 Task: Select the 1 option in the scale.
Action: Mouse moved to (131, 454)
Screenshot: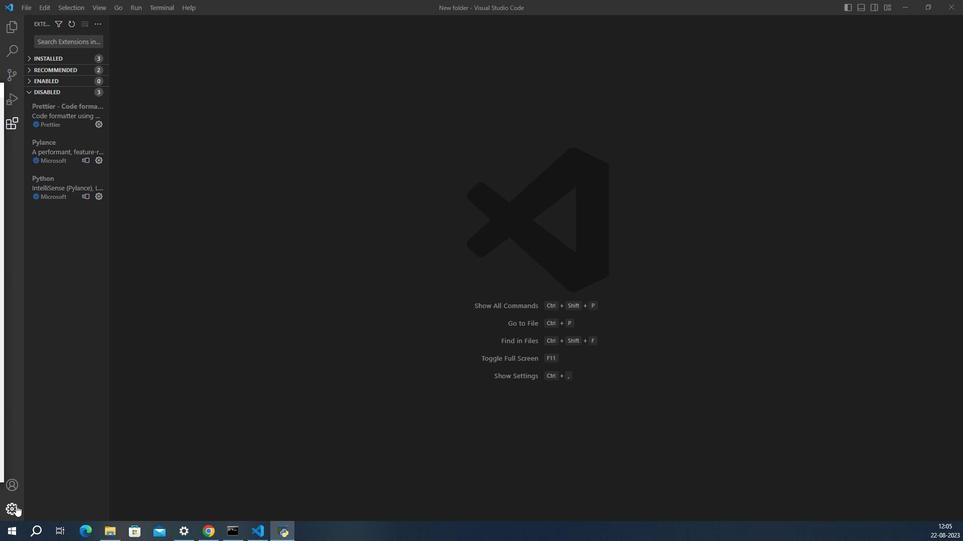 
Action: Mouse pressed left at (131, 454)
Screenshot: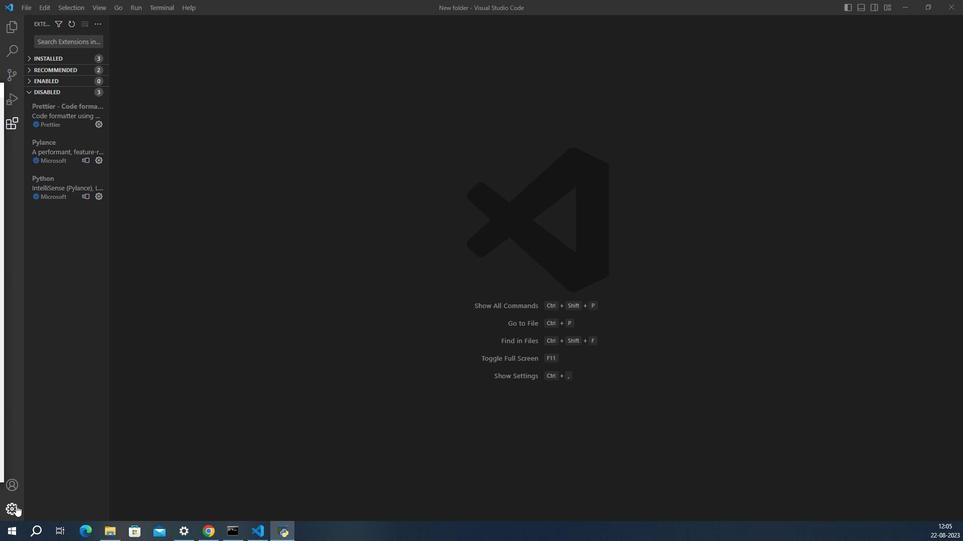 
Action: Mouse moved to (160, 425)
Screenshot: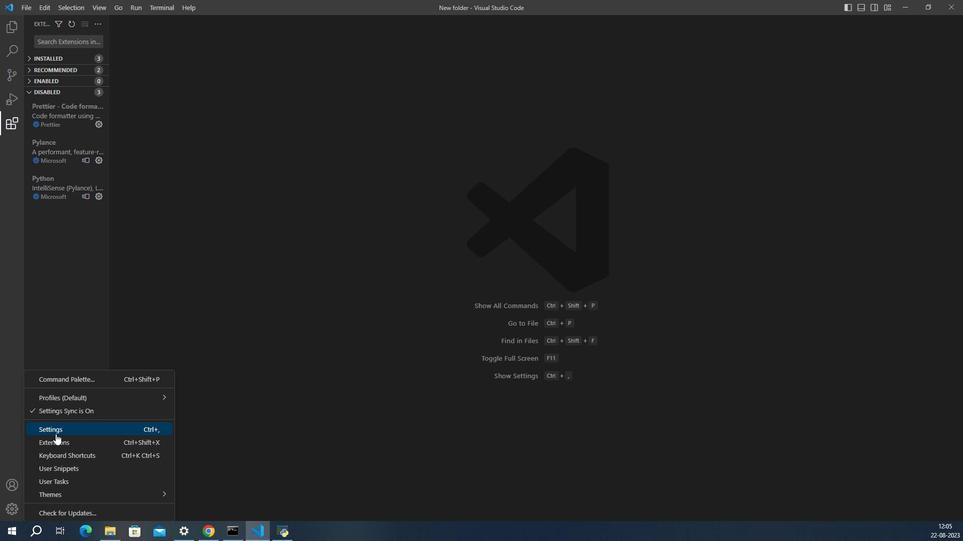 
Action: Mouse pressed left at (160, 425)
Screenshot: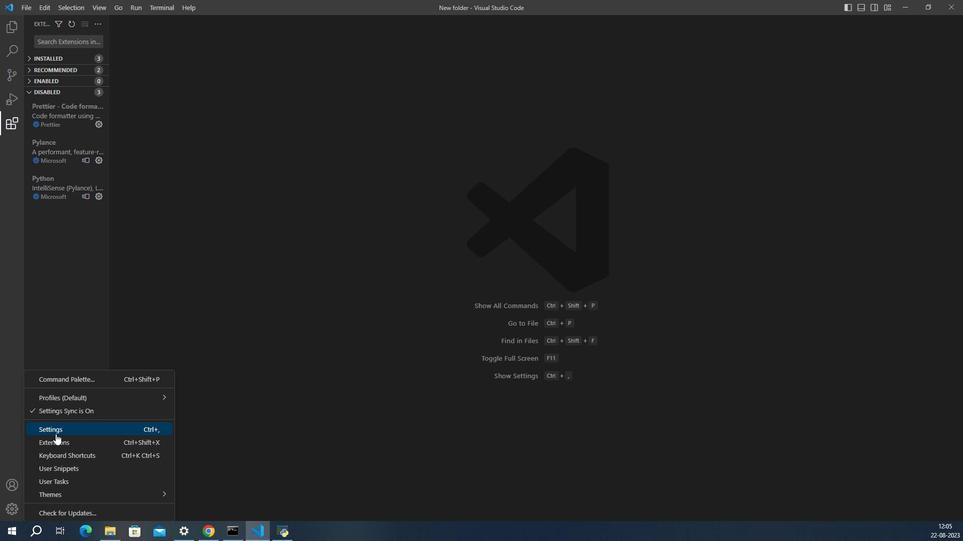 
Action: Mouse moved to (475, 411)
Screenshot: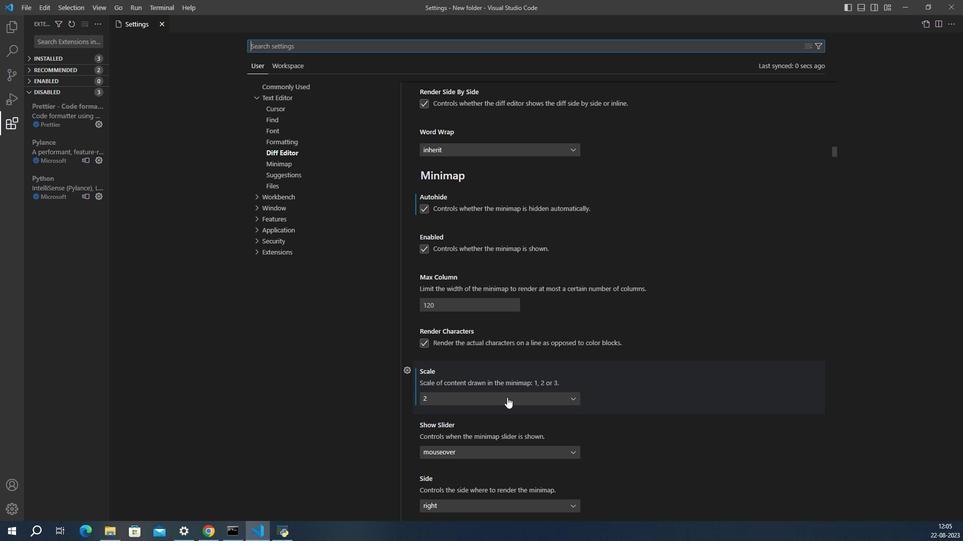 
Action: Mouse pressed left at (475, 411)
Screenshot: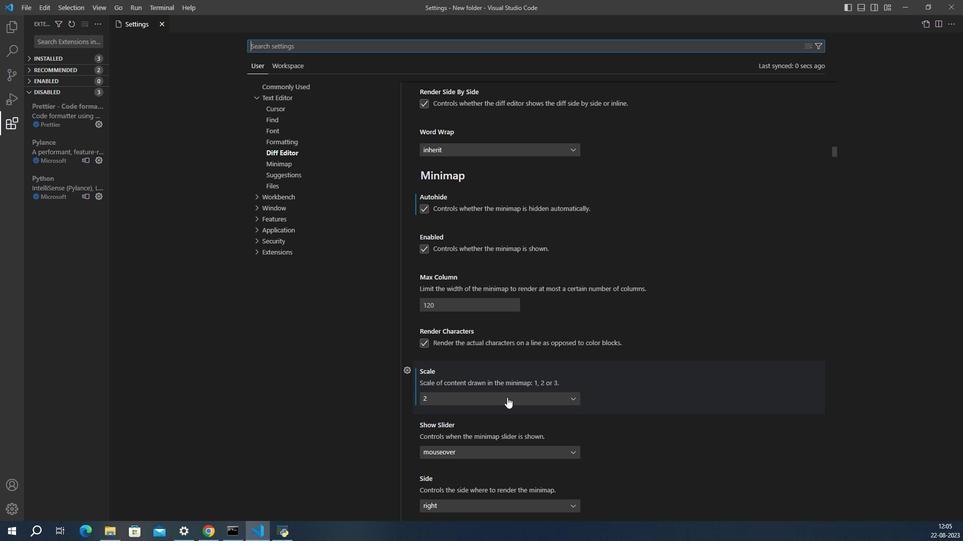 
Action: Mouse moved to (421, 415)
Screenshot: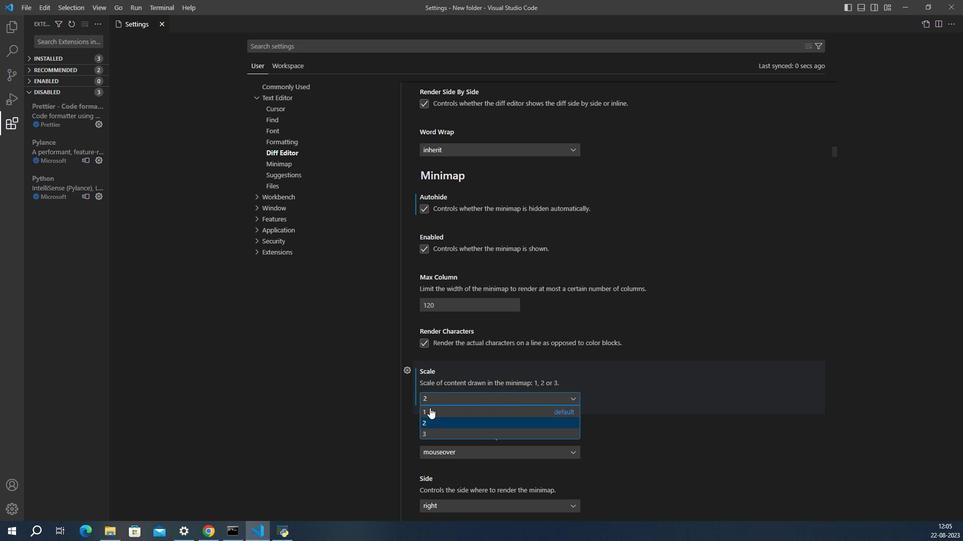 
Action: Mouse pressed left at (421, 415)
Screenshot: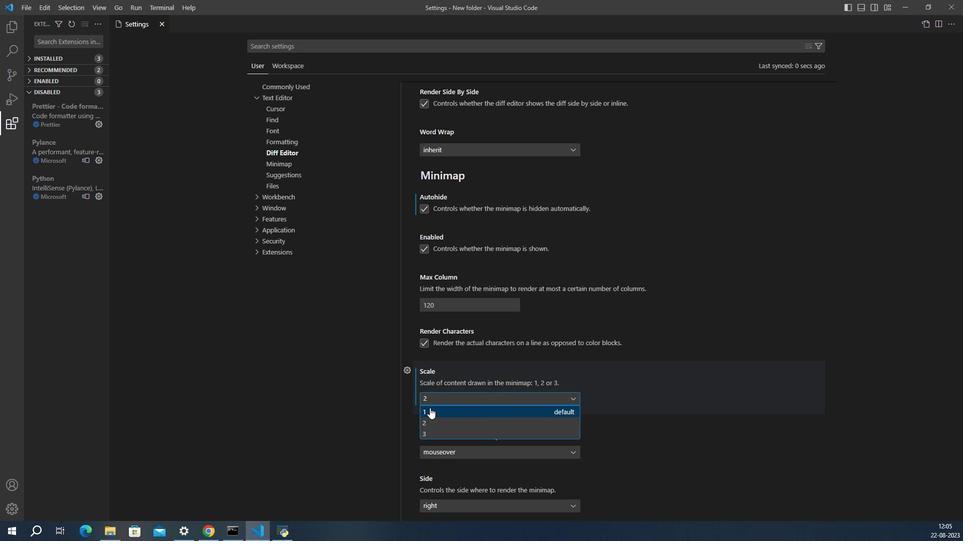 
Action: Mouse moved to (432, 412)
Screenshot: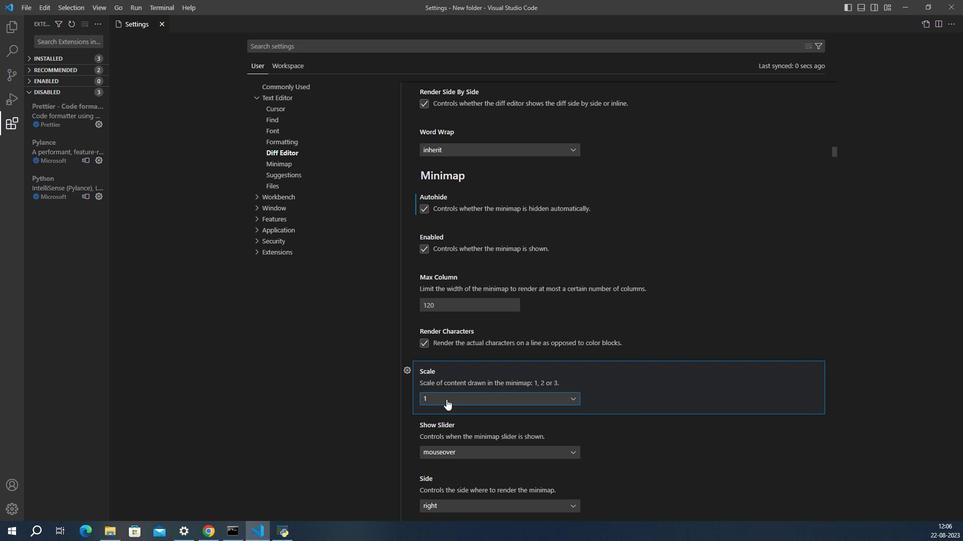 
